Task: Create a blank project AgileAura with privacy Public and default view as List and in the team Taskers . Create three sections in the project as To-Do, Doing and Done
Action: Mouse moved to (58, 49)
Screenshot: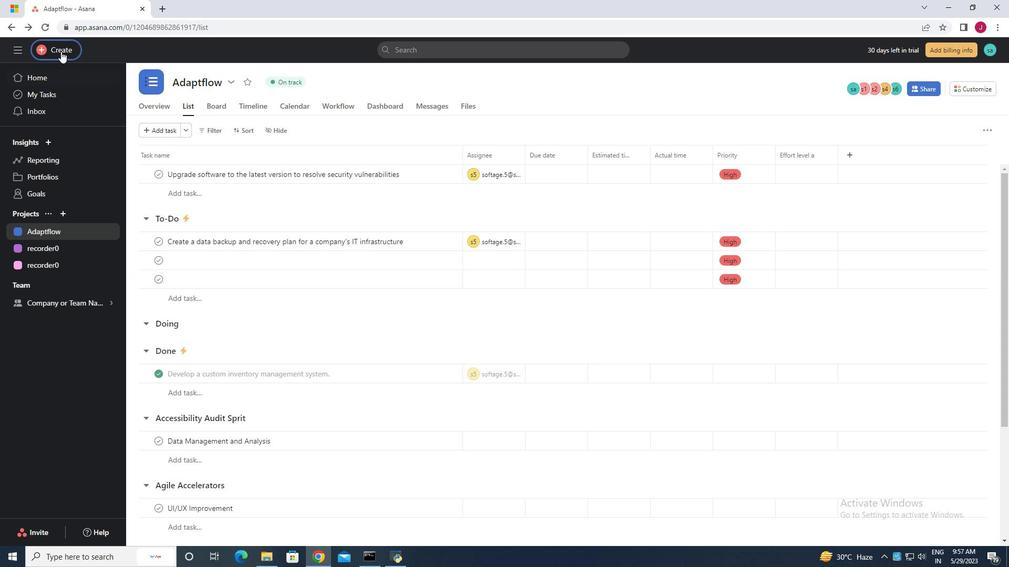 
Action: Mouse pressed left at (58, 49)
Screenshot: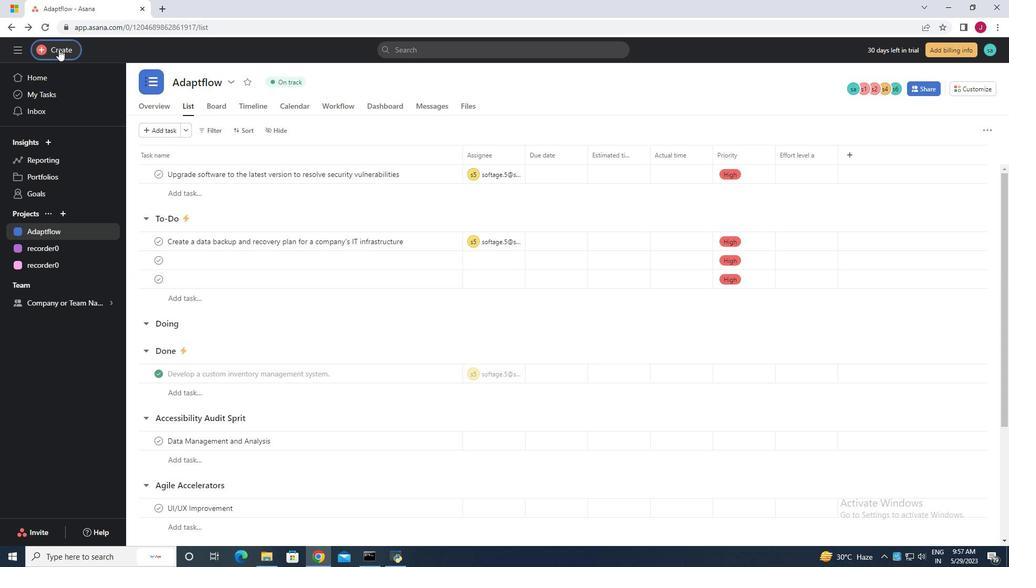
Action: Mouse moved to (136, 72)
Screenshot: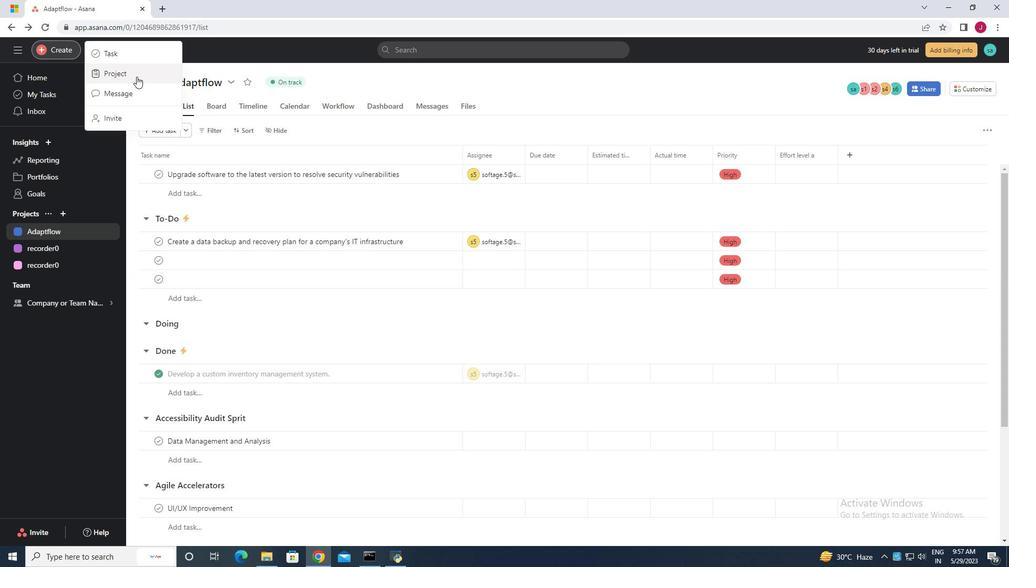 
Action: Mouse pressed left at (136, 72)
Screenshot: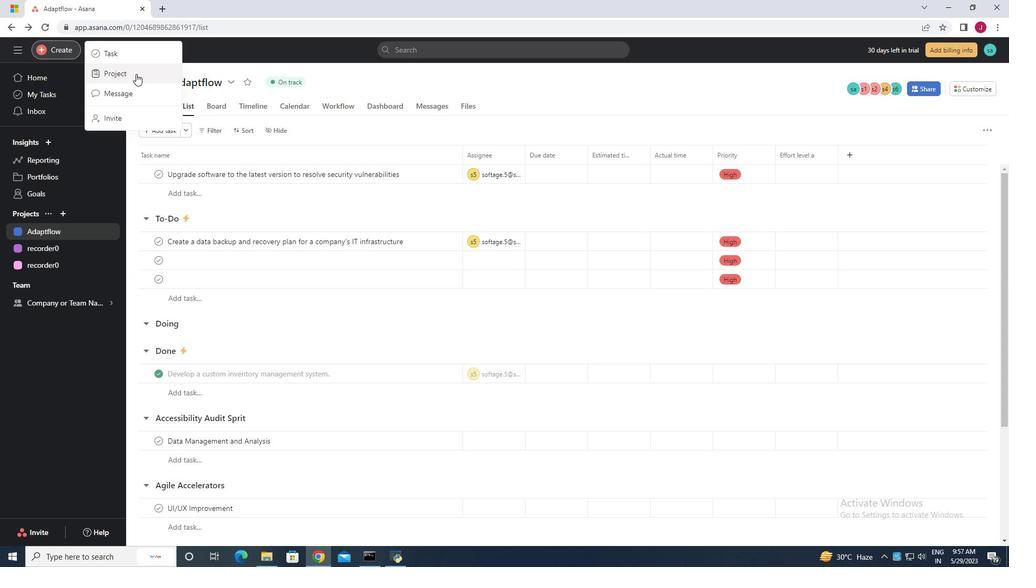 
Action: Mouse moved to (434, 295)
Screenshot: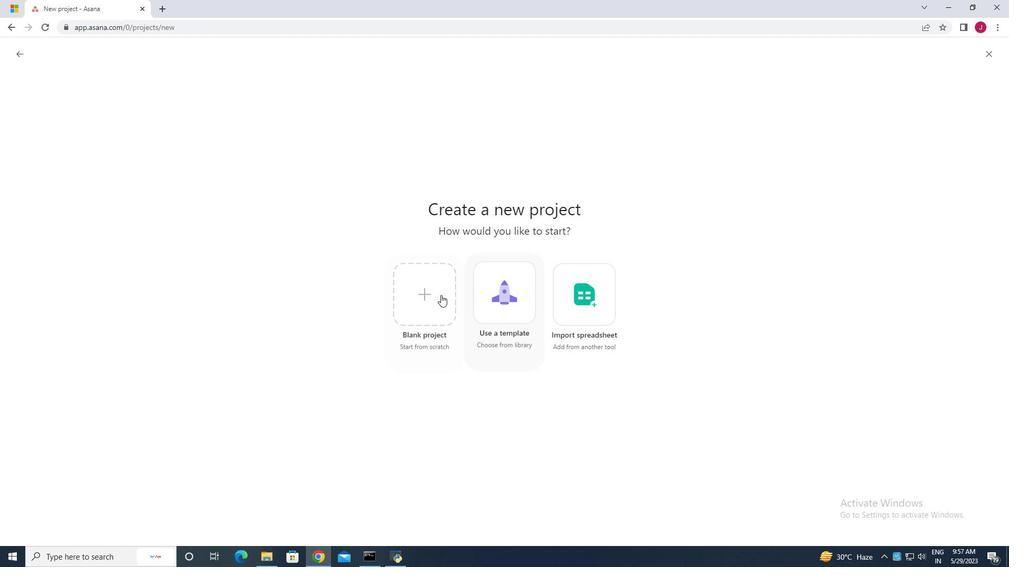 
Action: Mouse pressed left at (434, 295)
Screenshot: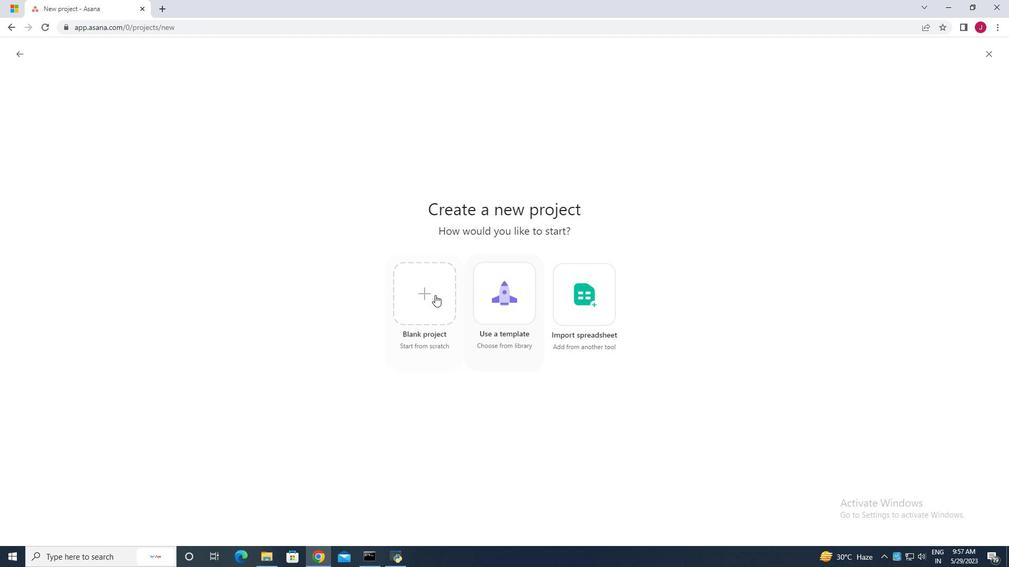
Action: Mouse moved to (249, 132)
Screenshot: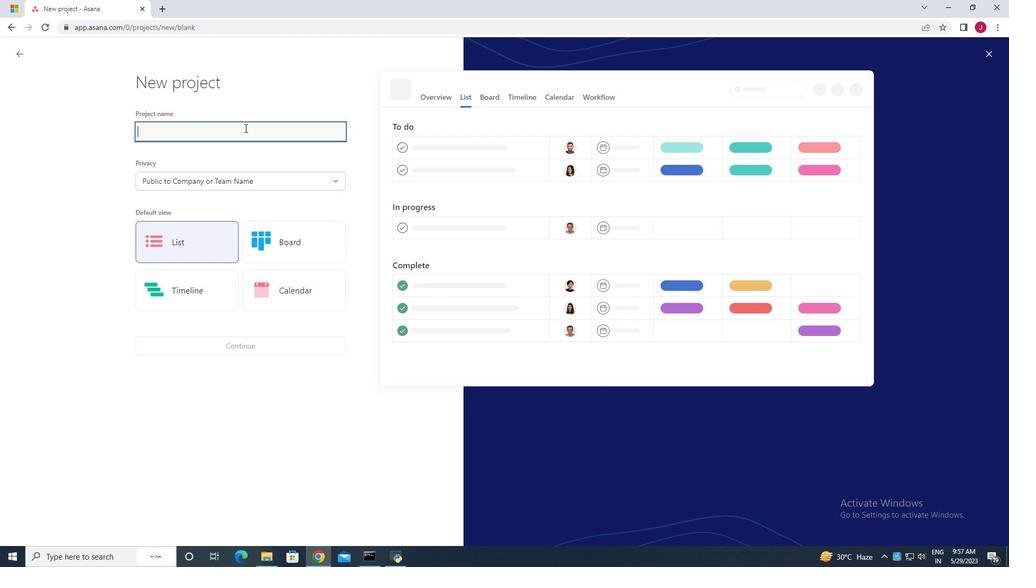 
Action: Mouse pressed left at (249, 132)
Screenshot: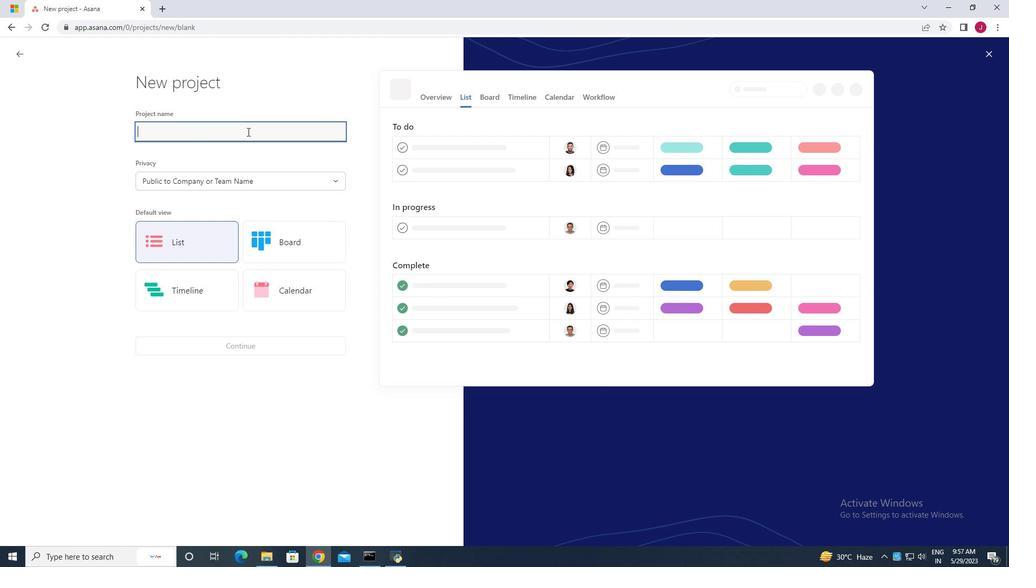 
Action: Mouse moved to (249, 132)
Screenshot: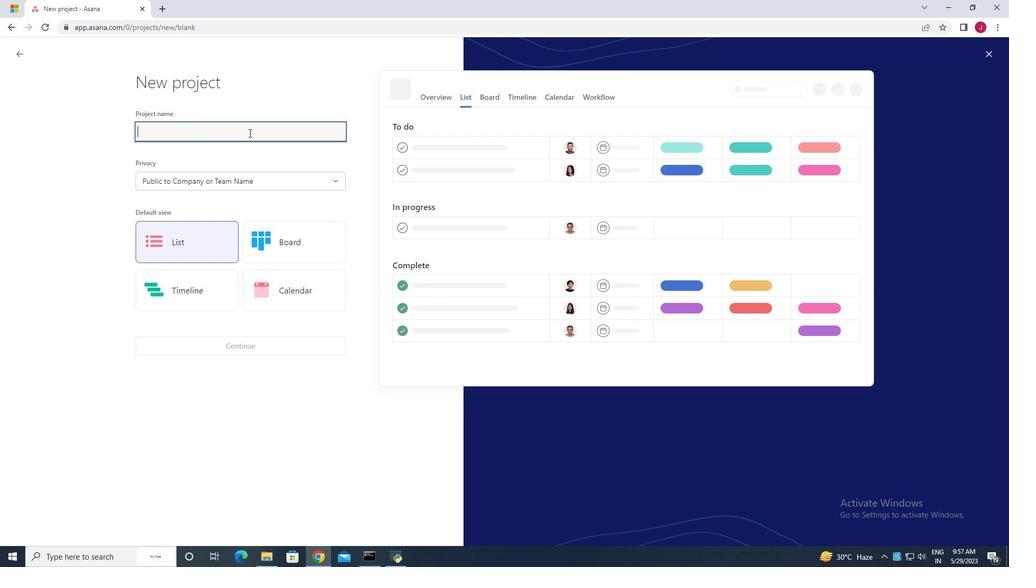 
Action: Key pressed <Key.caps_lock>AAGILE<Key.backspace><Key.backspace><Key.backspace><Key.backspace><Key.backspace><Key.caps_lock>gile<Key.caps_lock>A<Key.caps_lock>ura
Screenshot: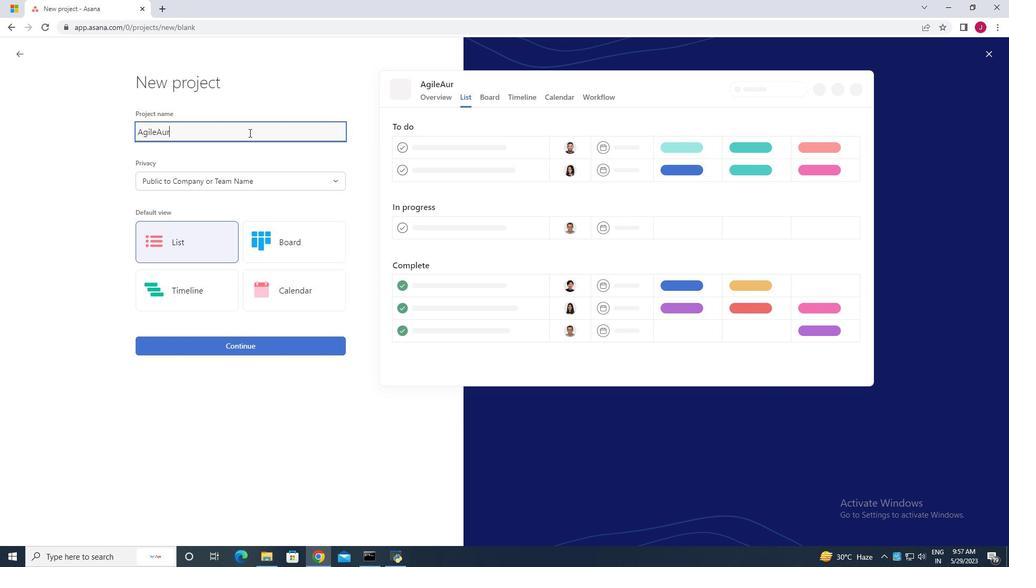 
Action: Mouse moved to (275, 182)
Screenshot: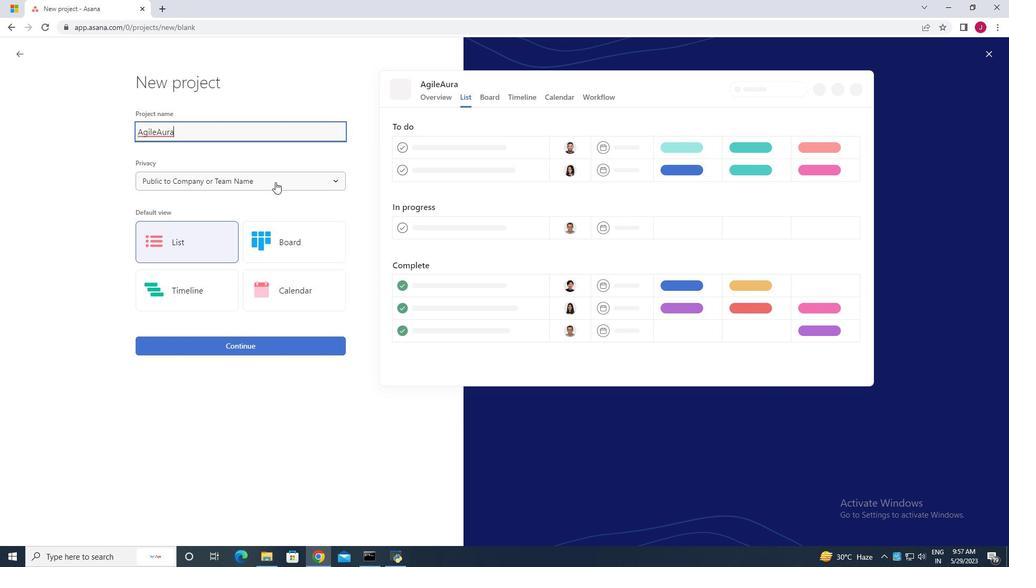 
Action: Mouse pressed left at (275, 182)
Screenshot: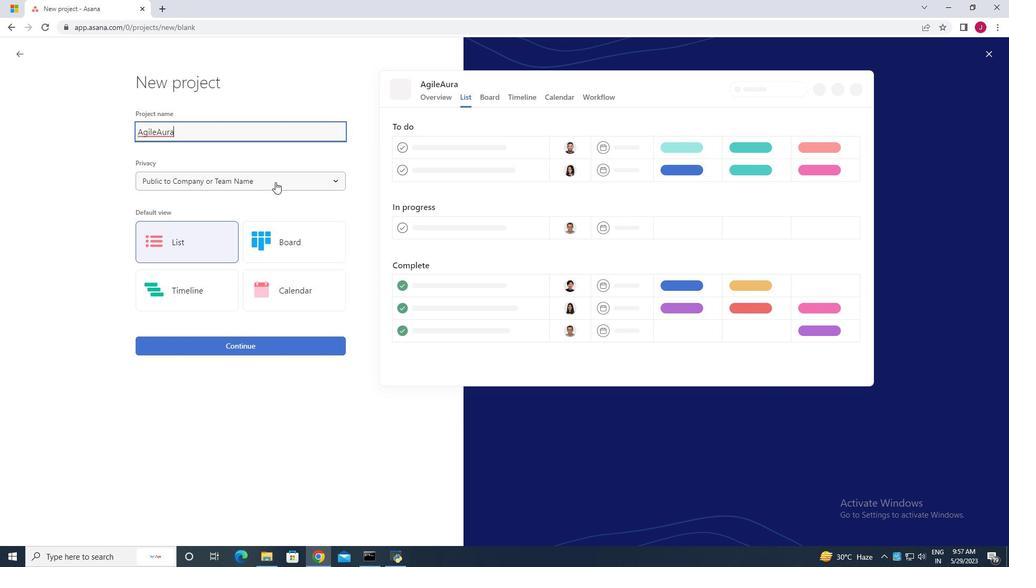
Action: Mouse pressed left at (275, 182)
Screenshot: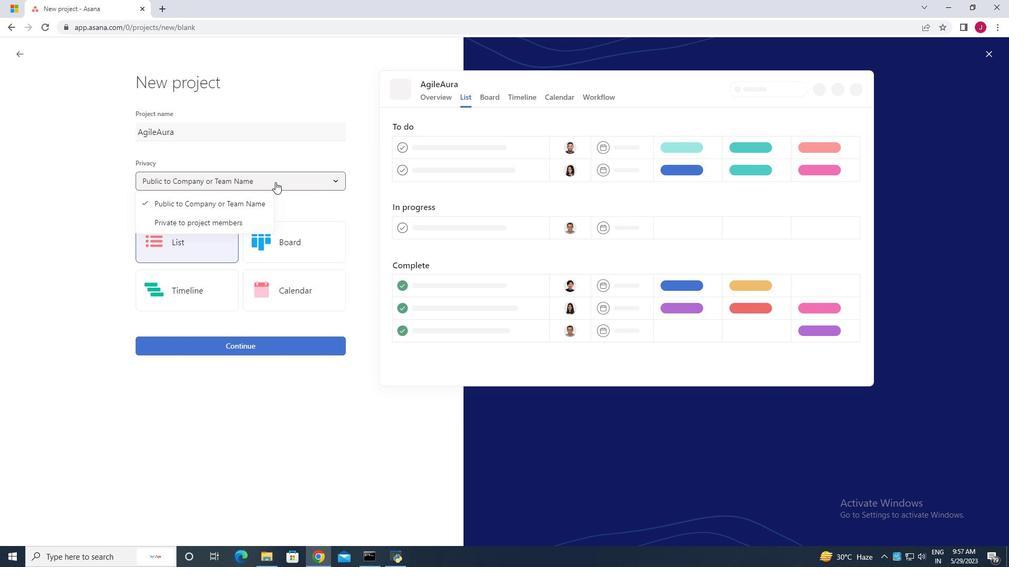 
Action: Mouse moved to (211, 238)
Screenshot: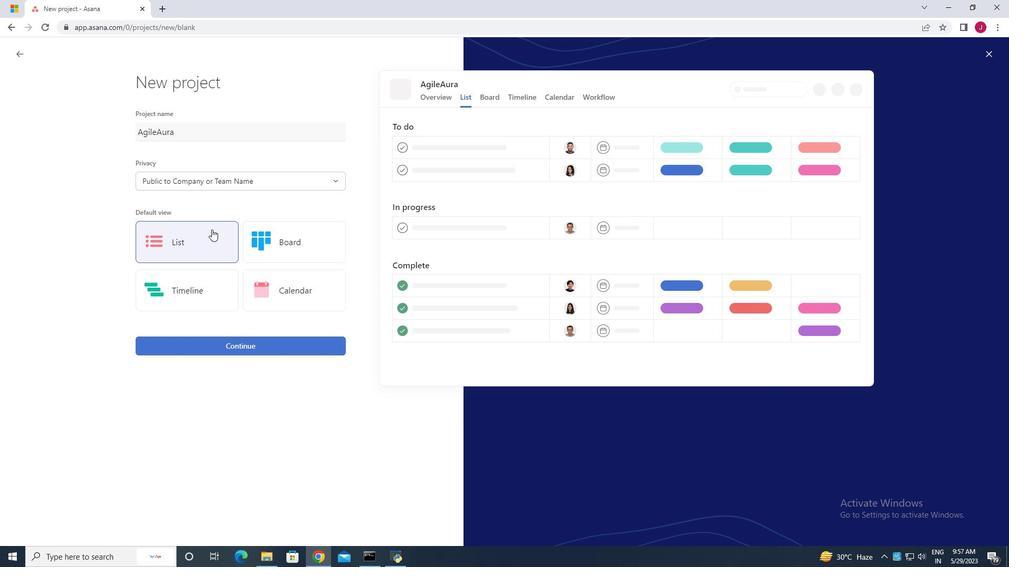 
Action: Mouse pressed left at (211, 238)
Screenshot: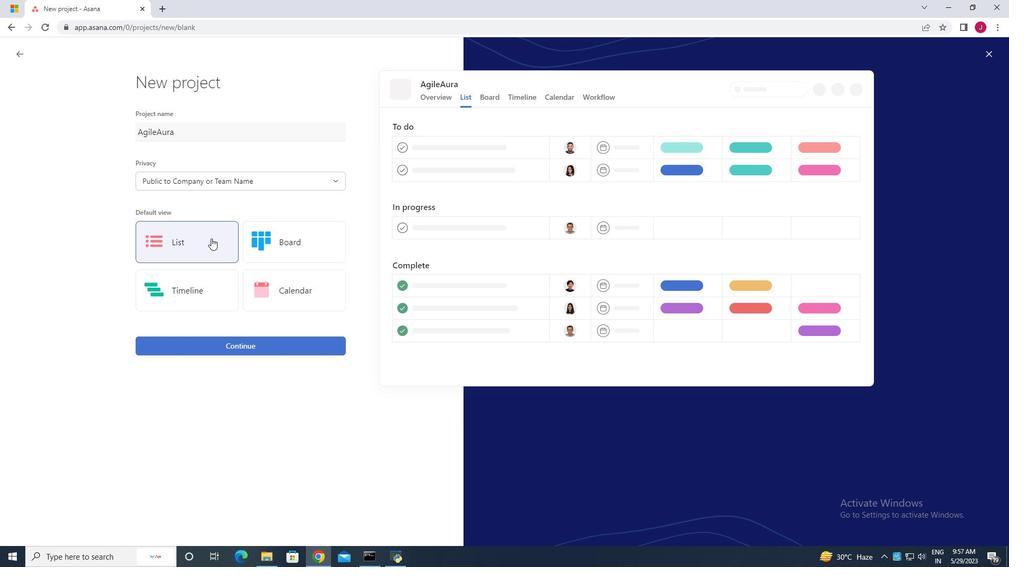 
Action: Mouse moved to (243, 346)
Screenshot: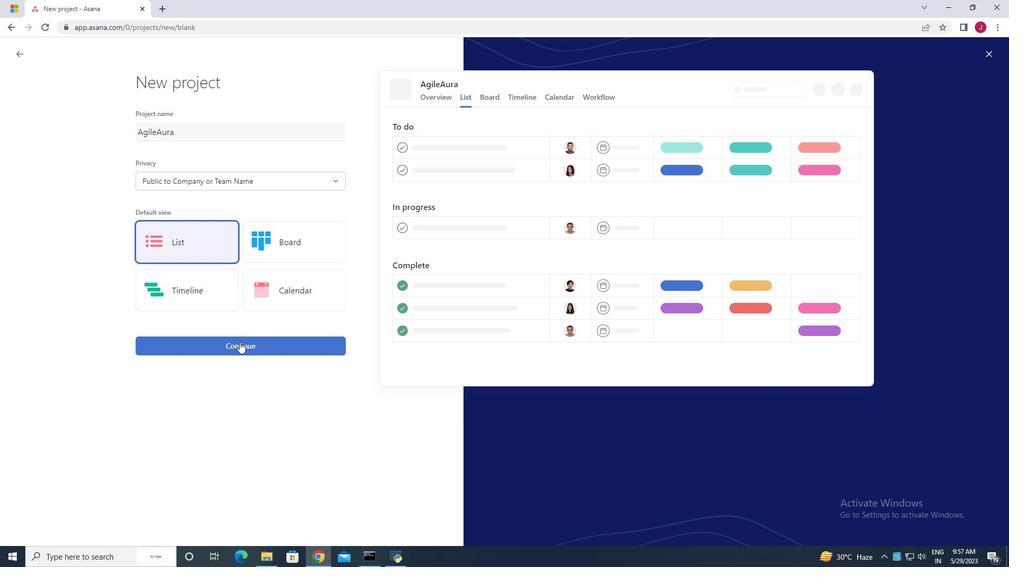 
Action: Mouse pressed left at (243, 346)
Screenshot: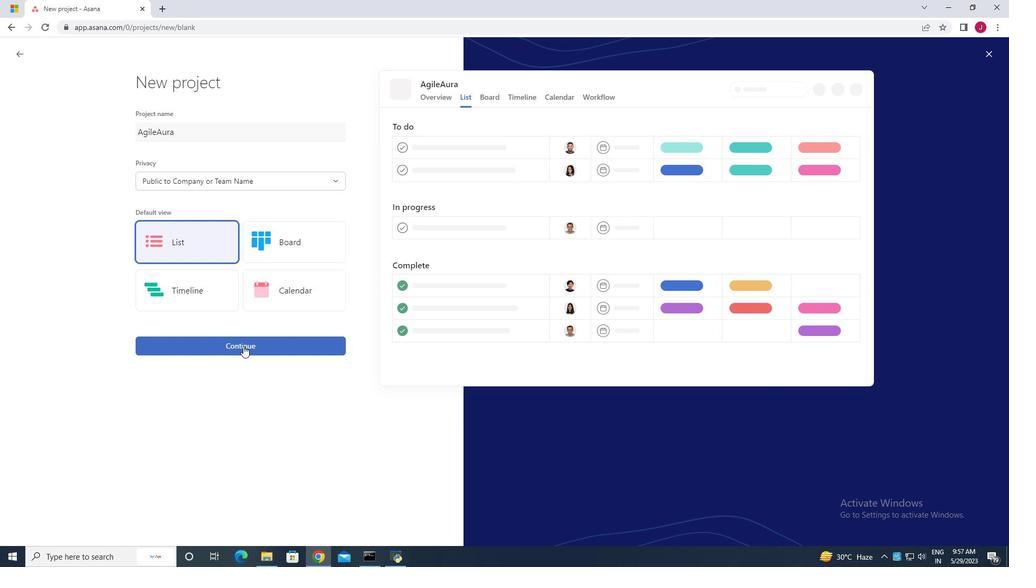 
Action: Mouse moved to (246, 280)
Screenshot: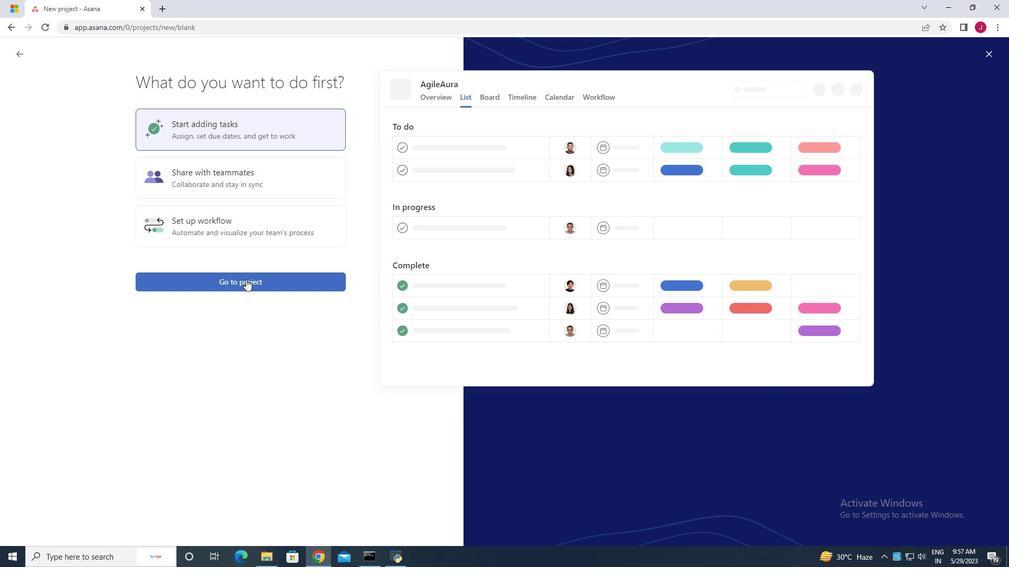 
Action: Mouse pressed left at (246, 280)
Screenshot: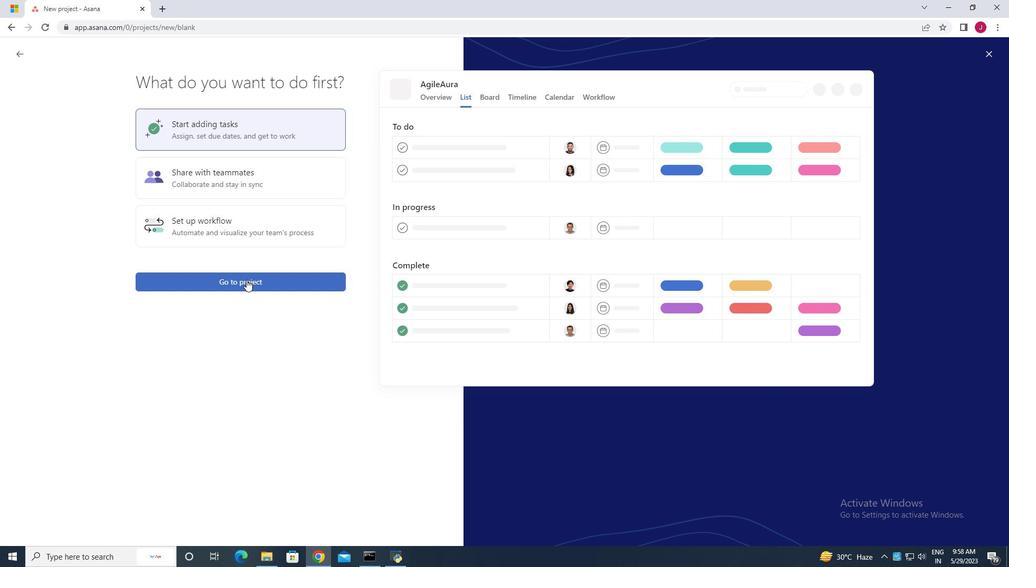 
Action: Mouse moved to (178, 231)
Screenshot: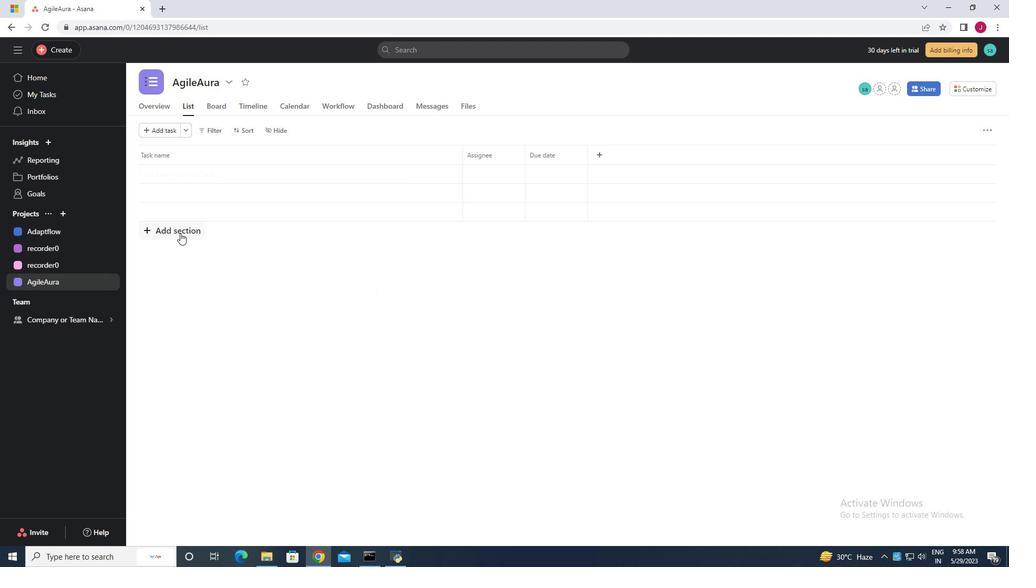
Action: Mouse pressed left at (178, 231)
Screenshot: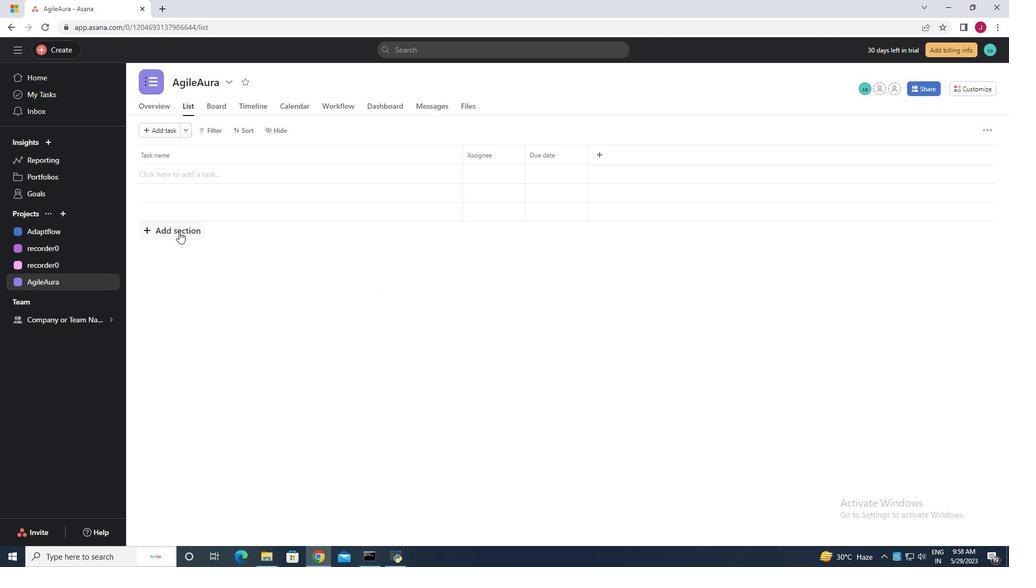 
Action: Mouse moved to (192, 175)
Screenshot: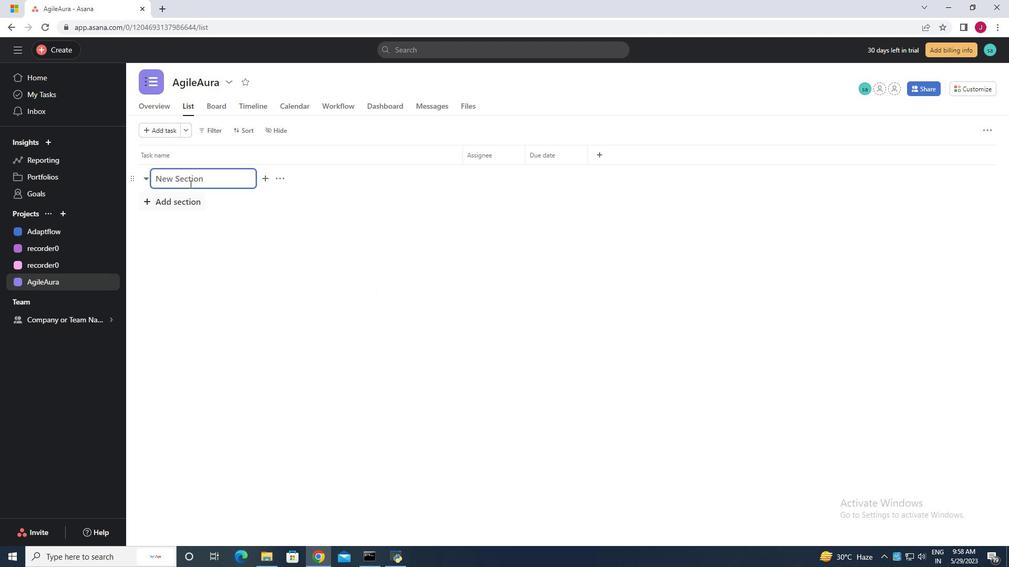 
Action: Key pressed <Key.caps_lock>T<Key.caps_lock>o-<Key.caps_lock>D<Key.caps_lock>o
Screenshot: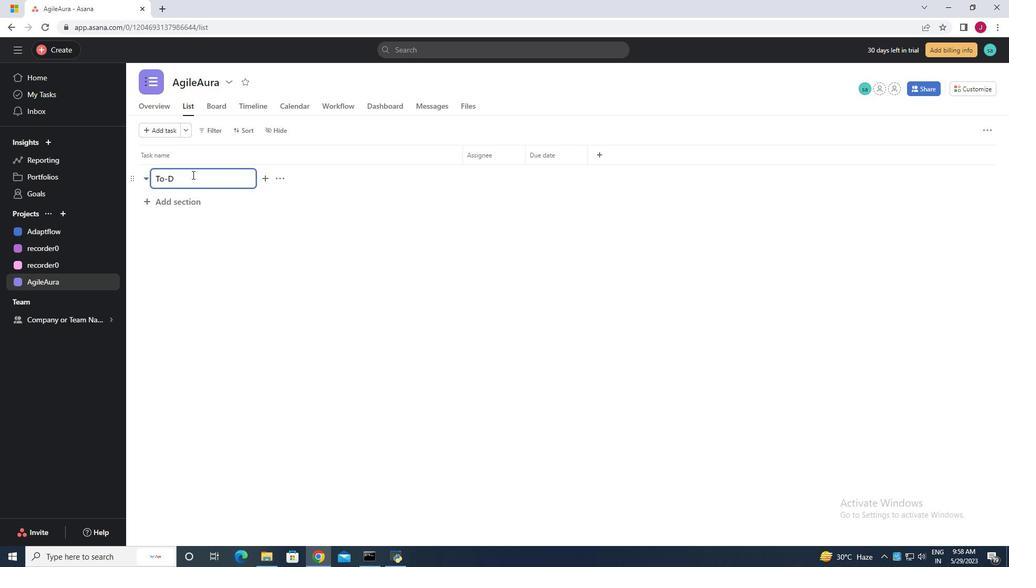 
Action: Mouse moved to (182, 199)
Screenshot: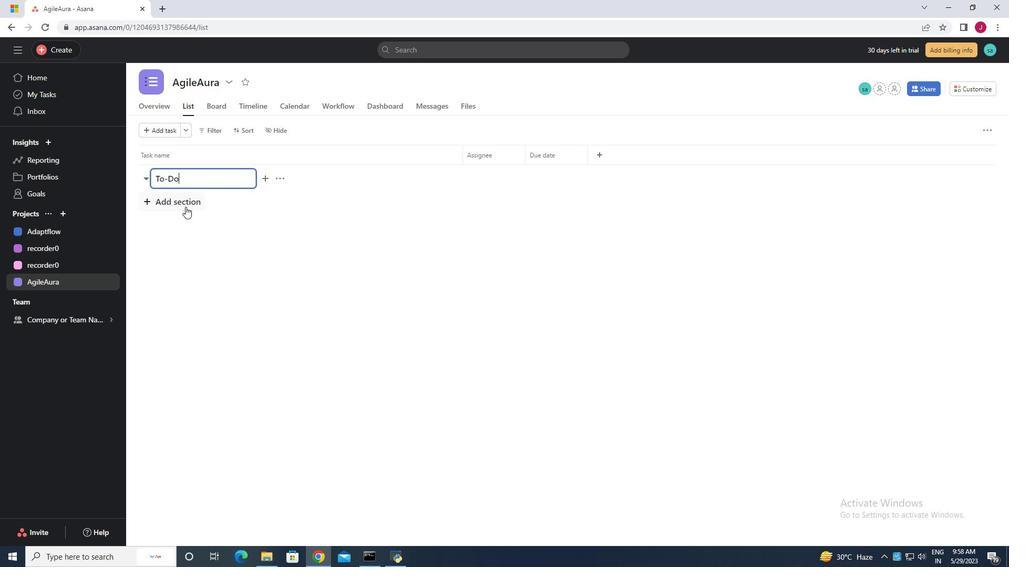 
Action: Mouse pressed left at (182, 199)
Screenshot: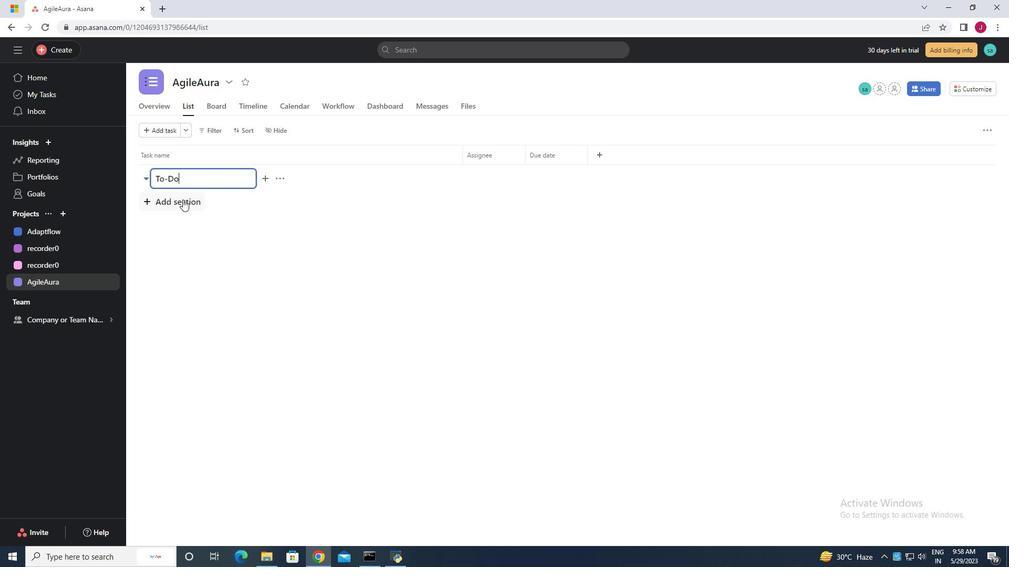 
Action: Key pressed <Key.caps_lock>D<Key.caps_lock>oing
Screenshot: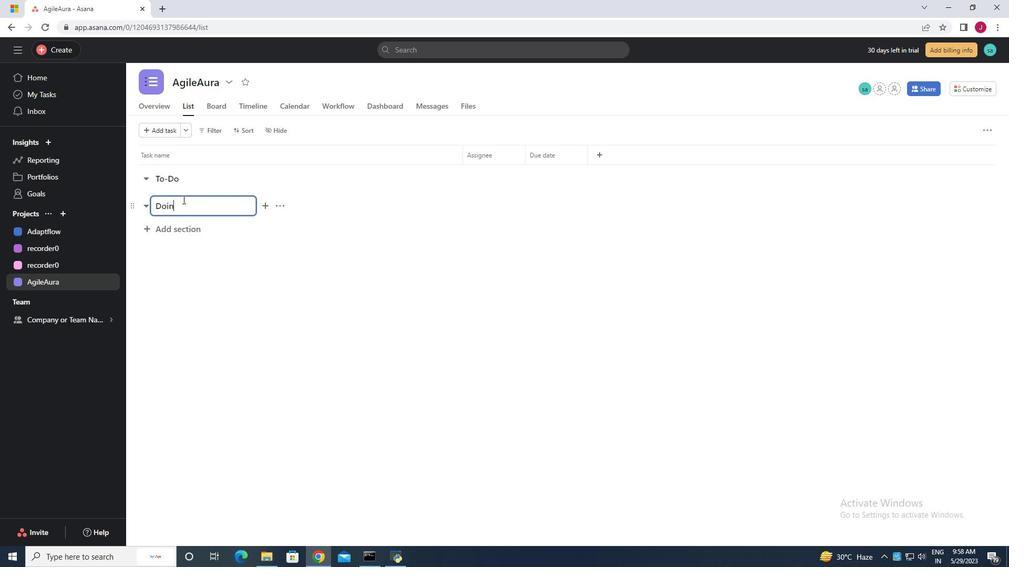 
Action: Mouse moved to (193, 232)
Screenshot: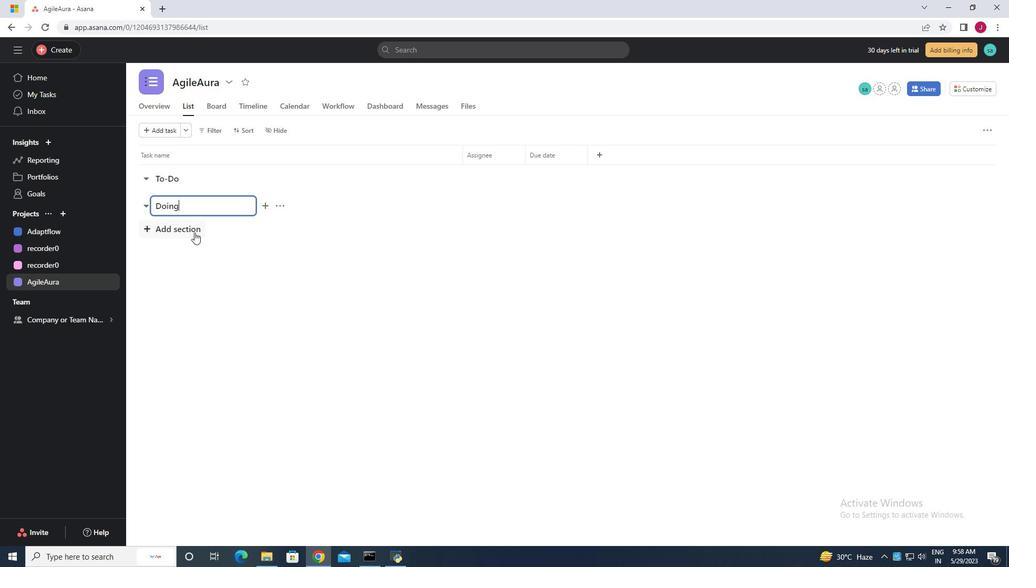 
Action: Mouse pressed left at (193, 232)
Screenshot: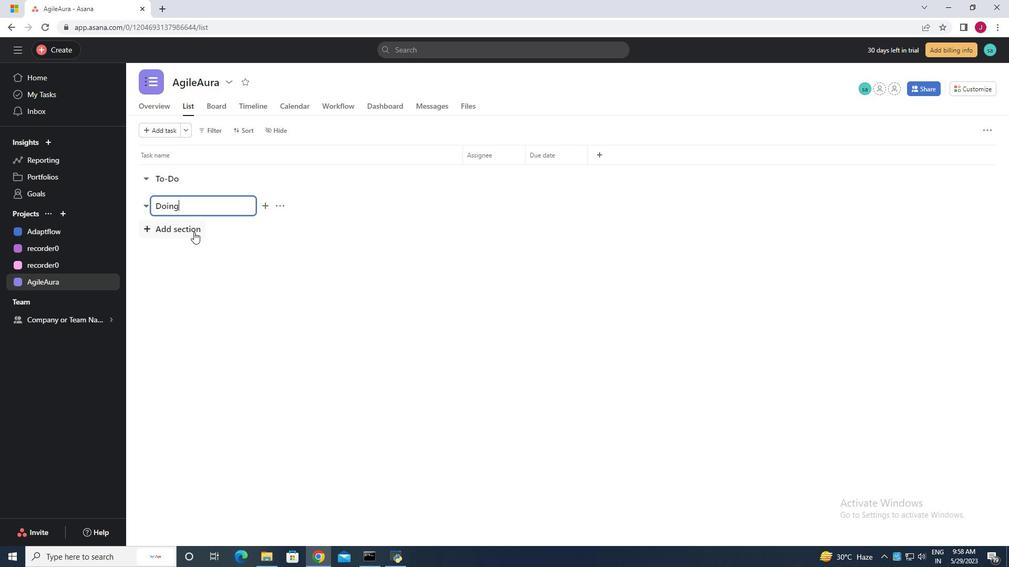
Action: Key pressed <Key.caps_lock>D<Key.caps_lock>one
Screenshot: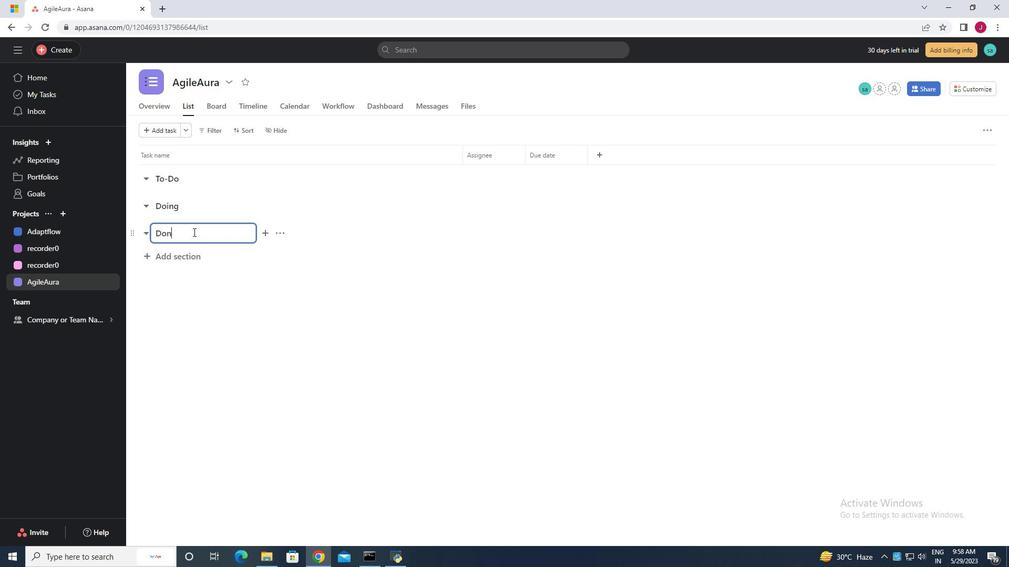 
Action: Mouse moved to (196, 287)
Screenshot: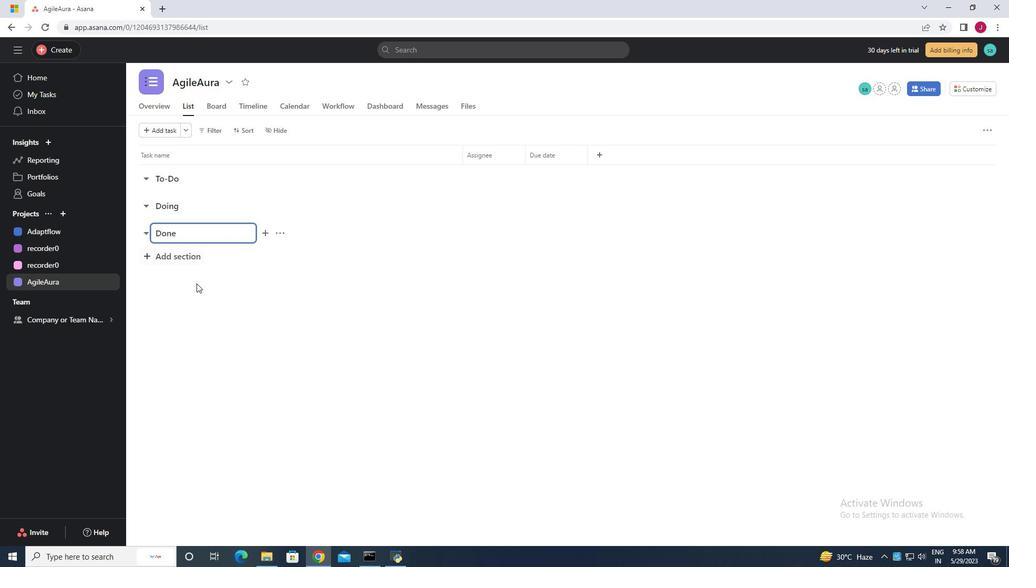 
Action: Mouse pressed left at (196, 287)
Screenshot: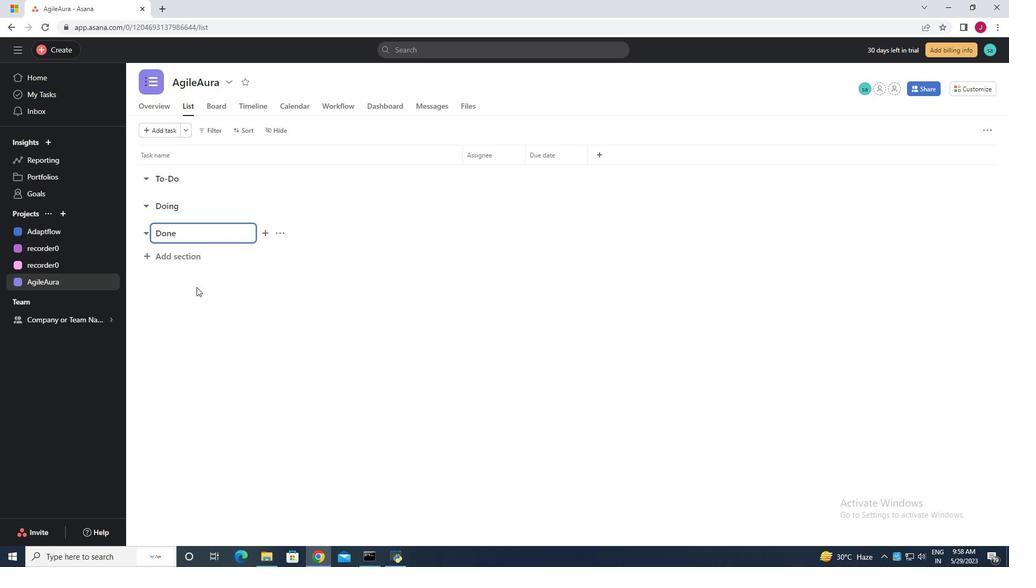 
